 Task: Add the task  Add support for multiple file formats in the app to the section Data Analytics Sprint in the project Vigilant and add a Due Date to the respective task as 2023/09/23.
Action: Mouse moved to (347, 506)
Screenshot: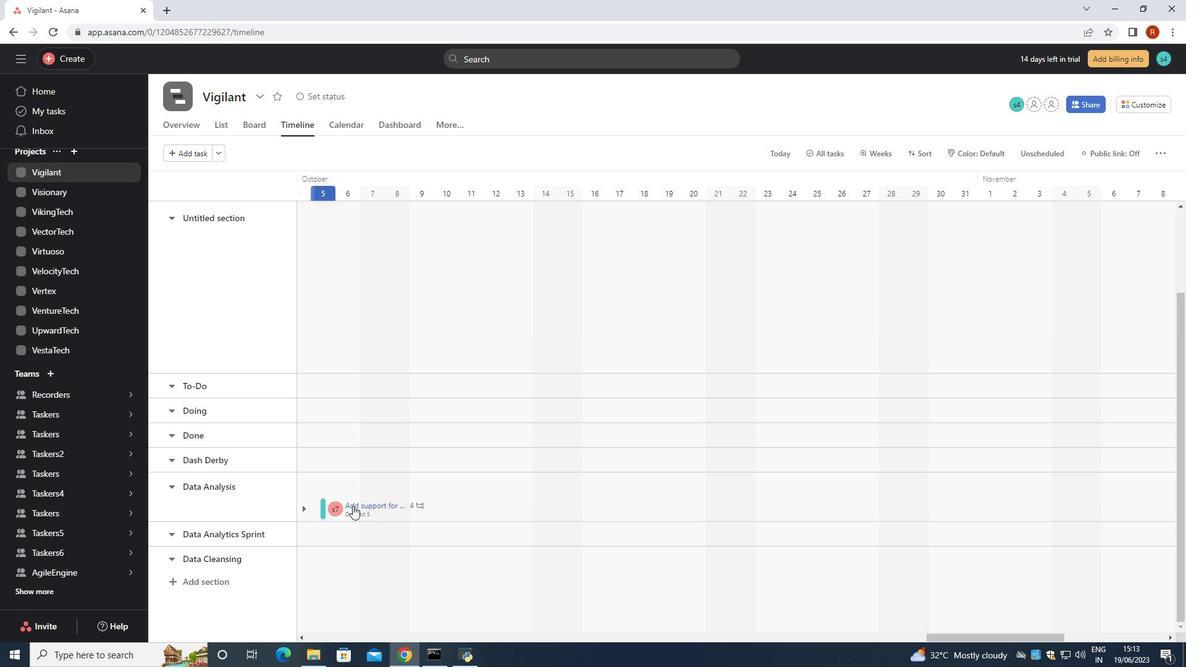 
Action: Mouse pressed left at (347, 506)
Screenshot: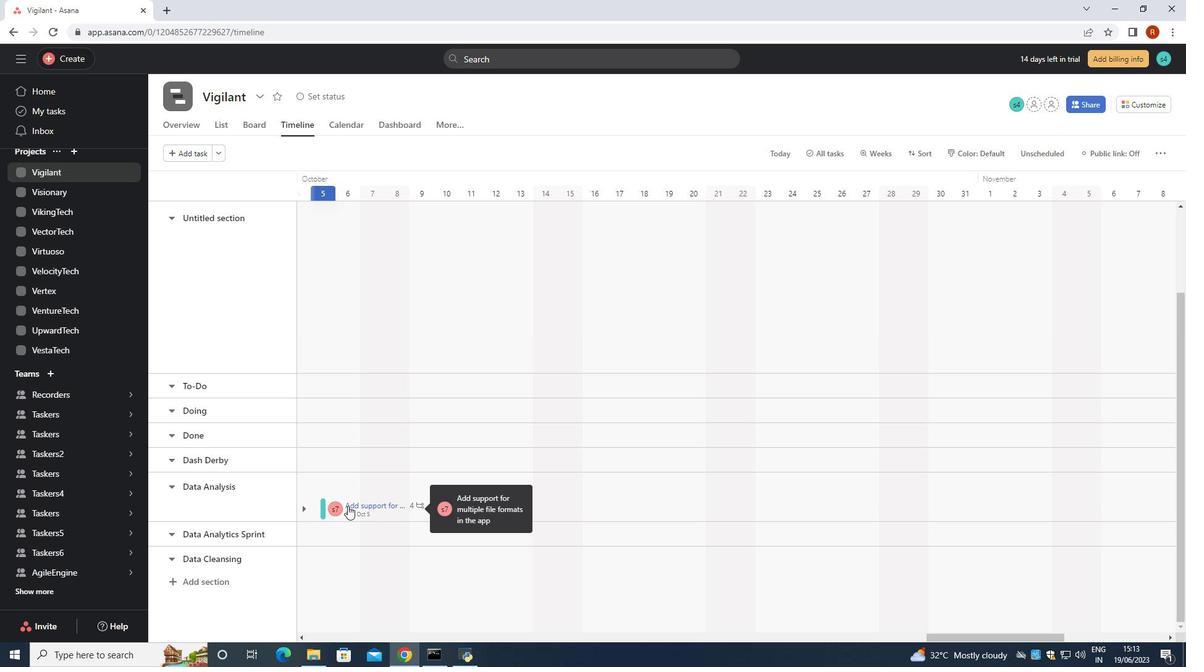 
Action: Mouse moved to (946, 275)
Screenshot: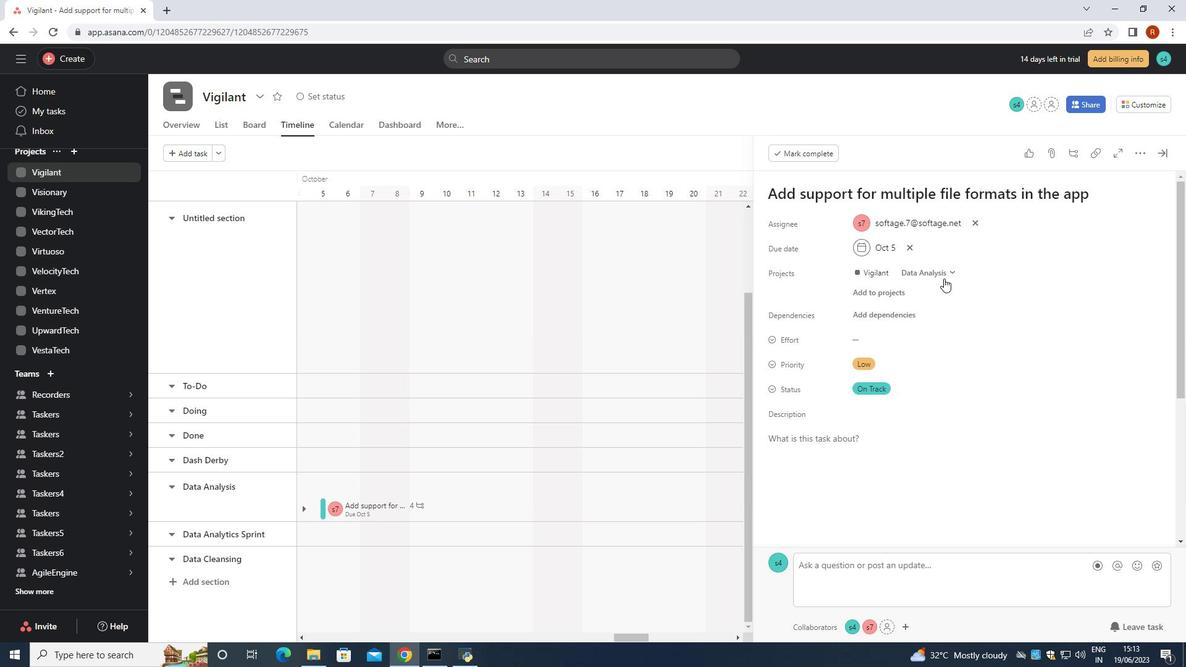 
Action: Mouse pressed left at (946, 275)
Screenshot: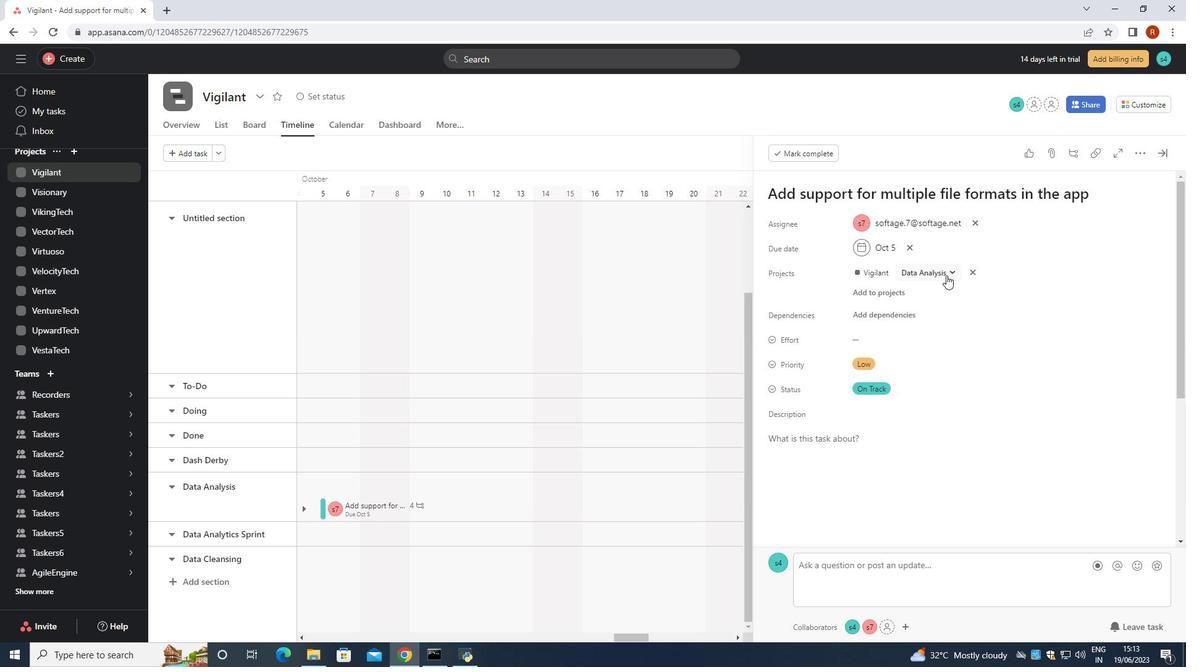 
Action: Mouse moved to (905, 432)
Screenshot: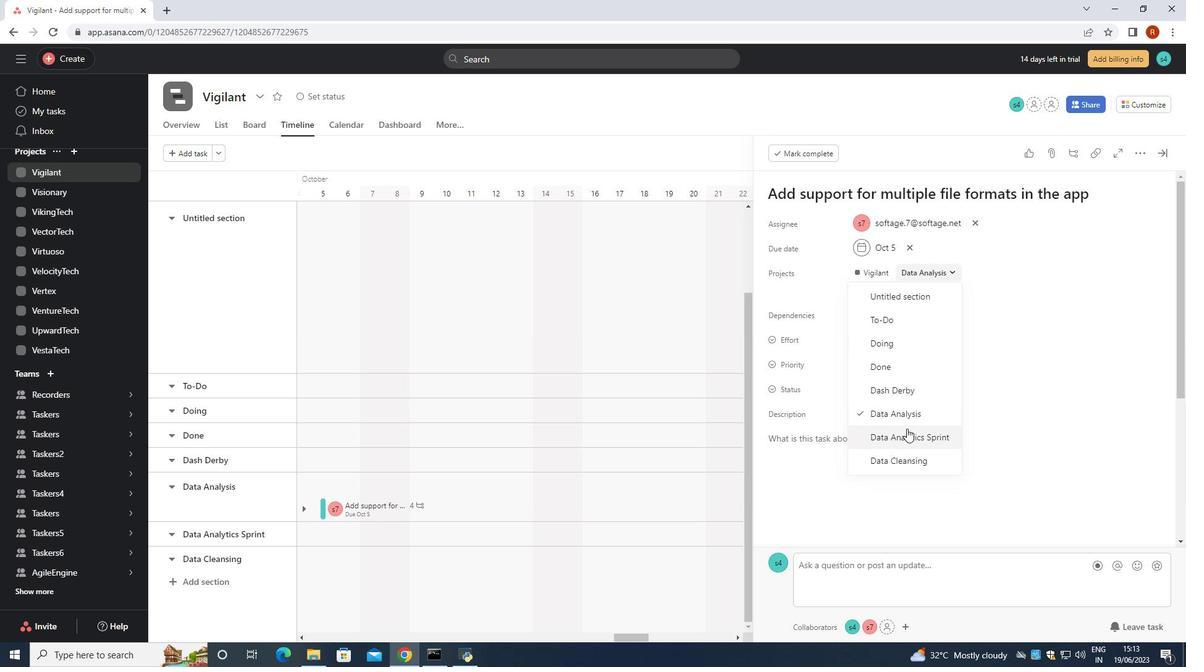 
Action: Mouse pressed left at (905, 432)
Screenshot: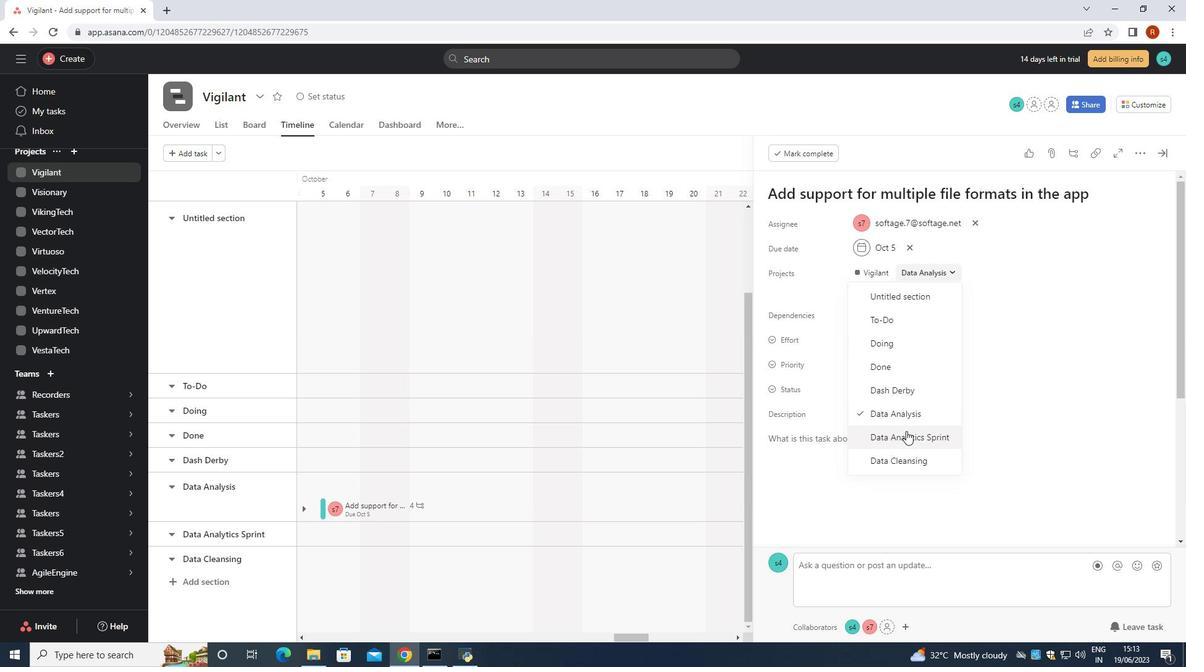 
Action: Mouse moved to (905, 247)
Screenshot: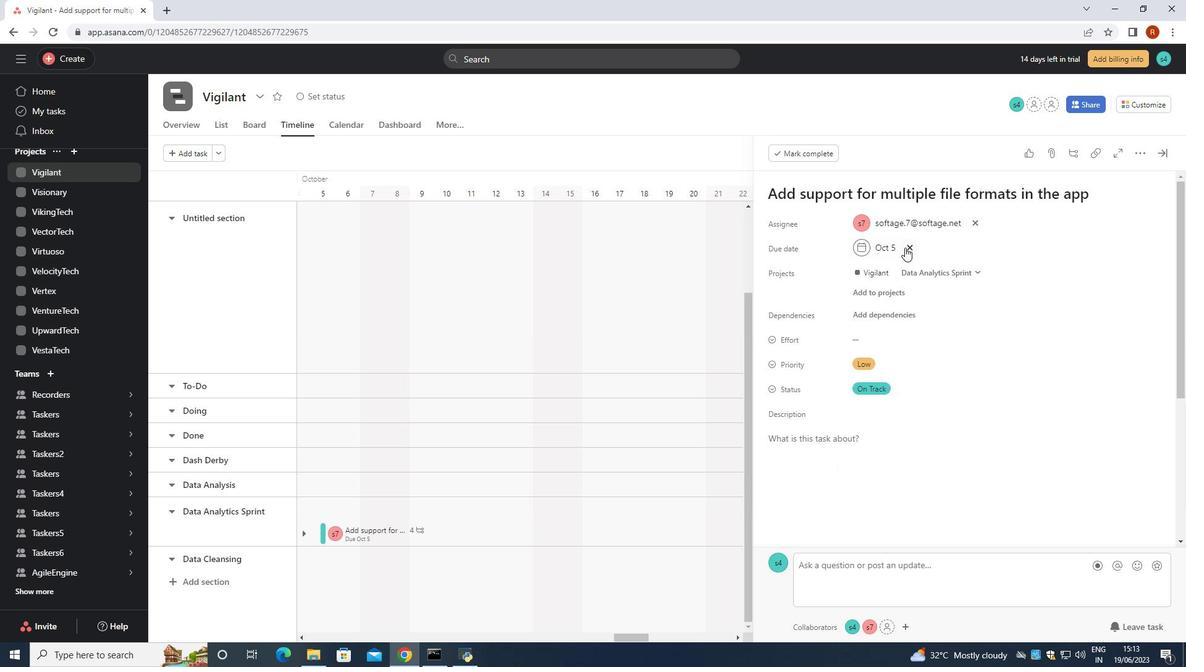 
Action: Mouse pressed left at (905, 247)
Screenshot: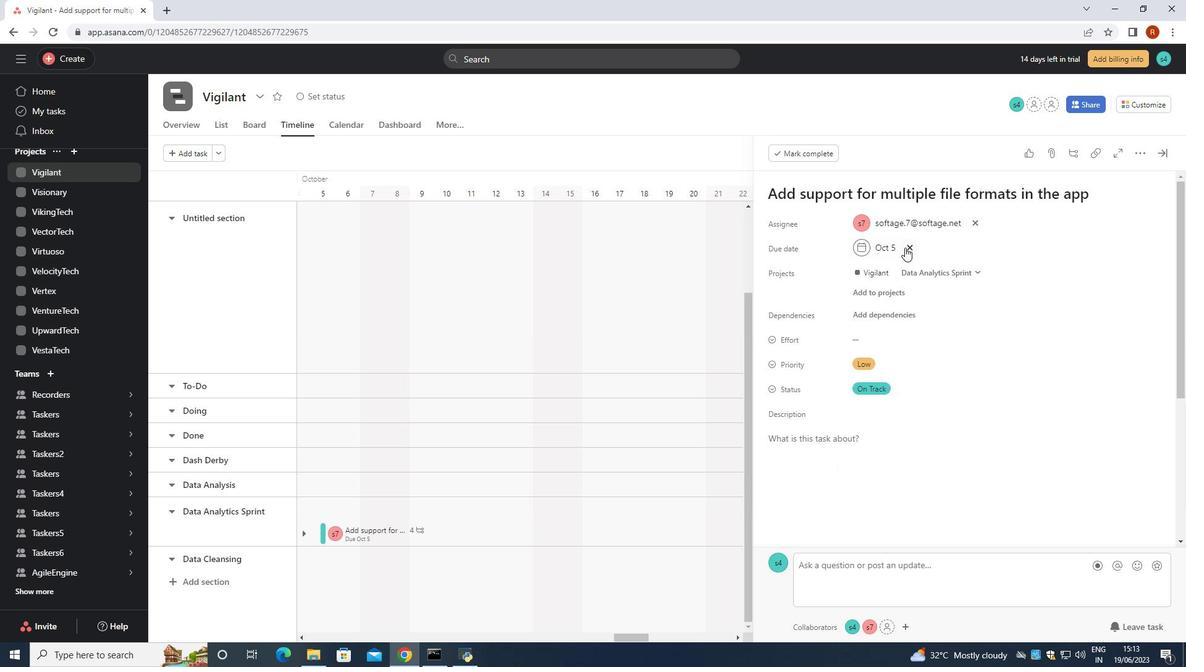 
Action: Mouse moved to (907, 247)
Screenshot: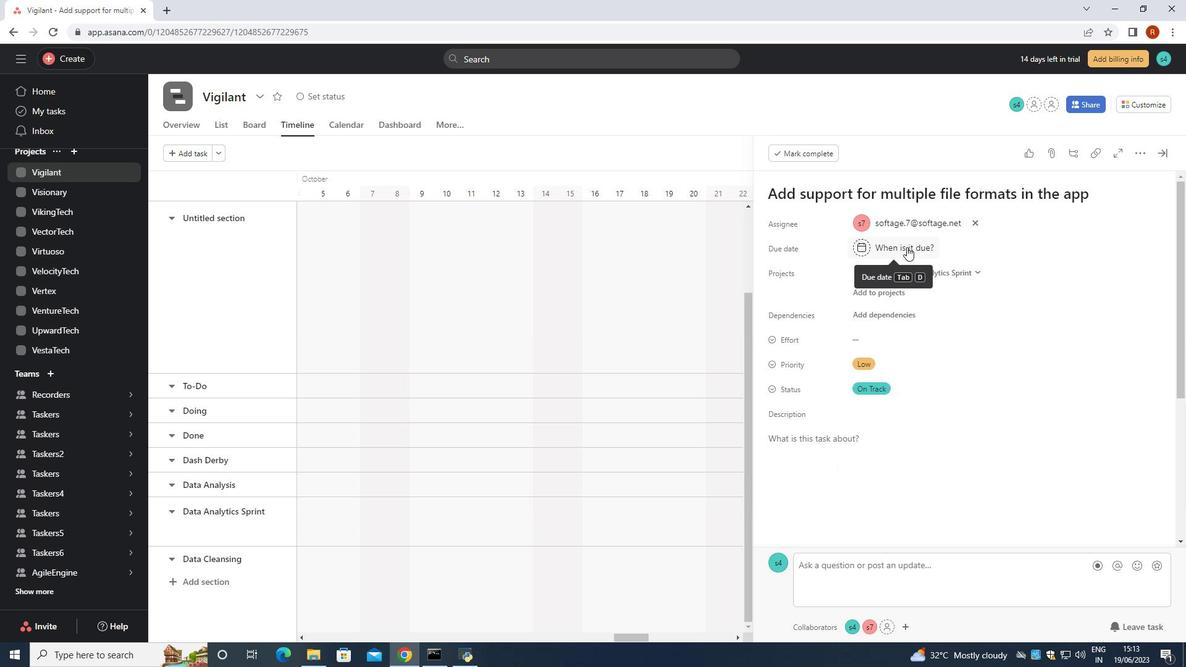 
Action: Key pressed 20
Screenshot: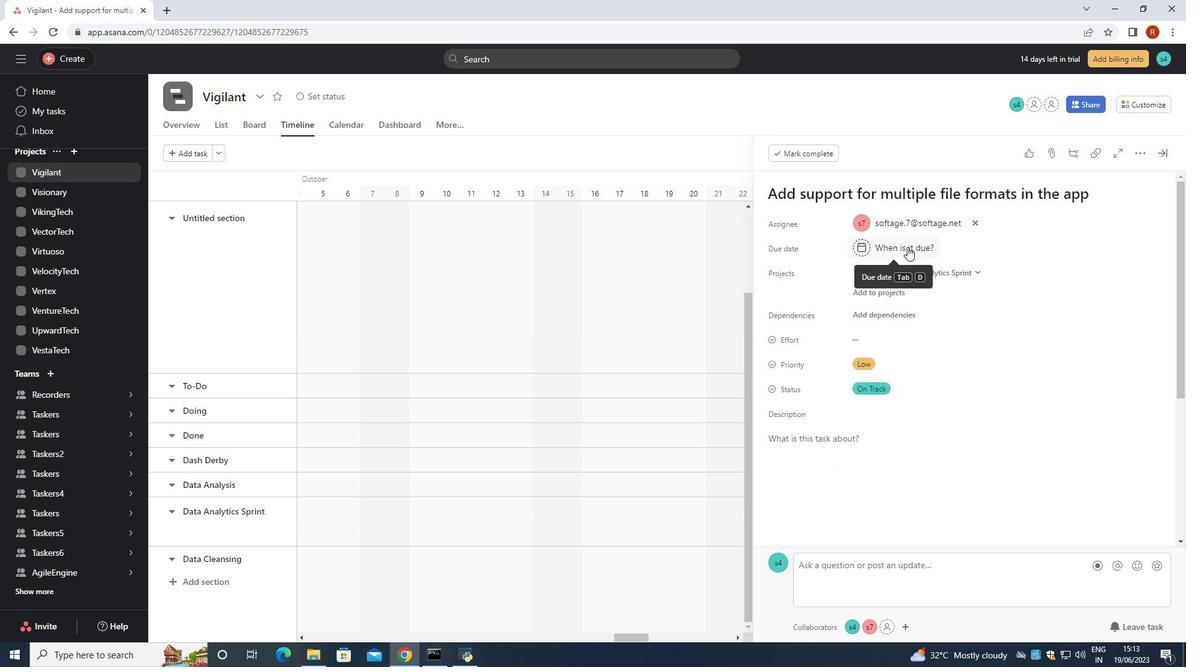 
Action: Mouse moved to (885, 249)
Screenshot: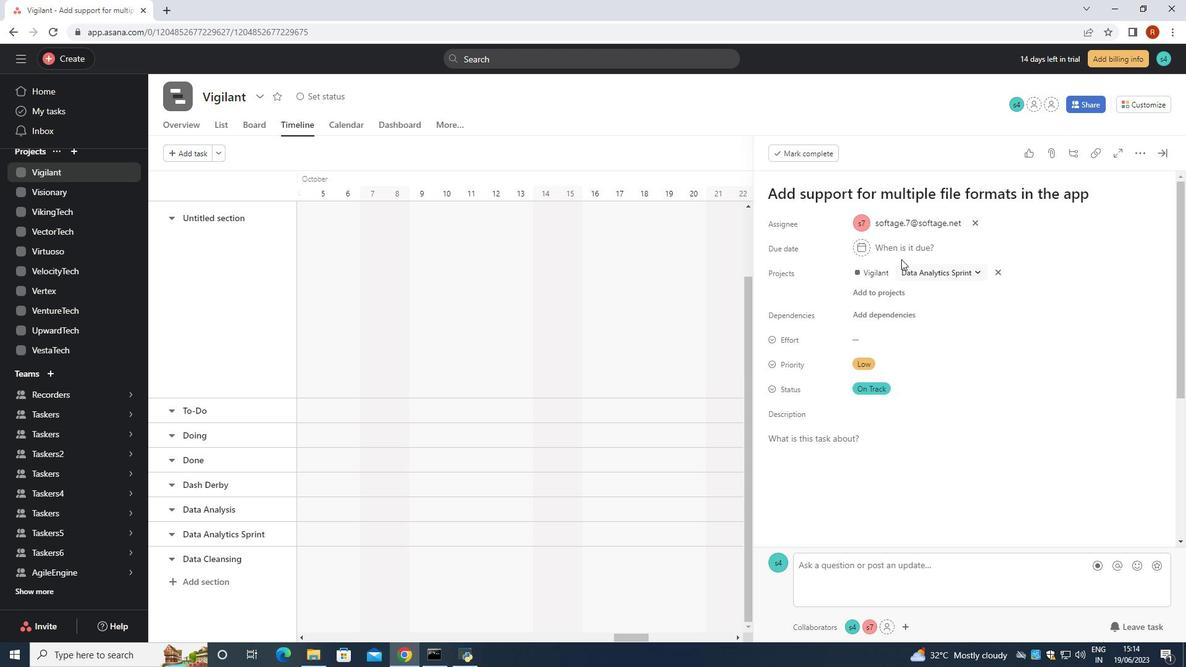 
Action: Mouse pressed left at (885, 249)
Screenshot: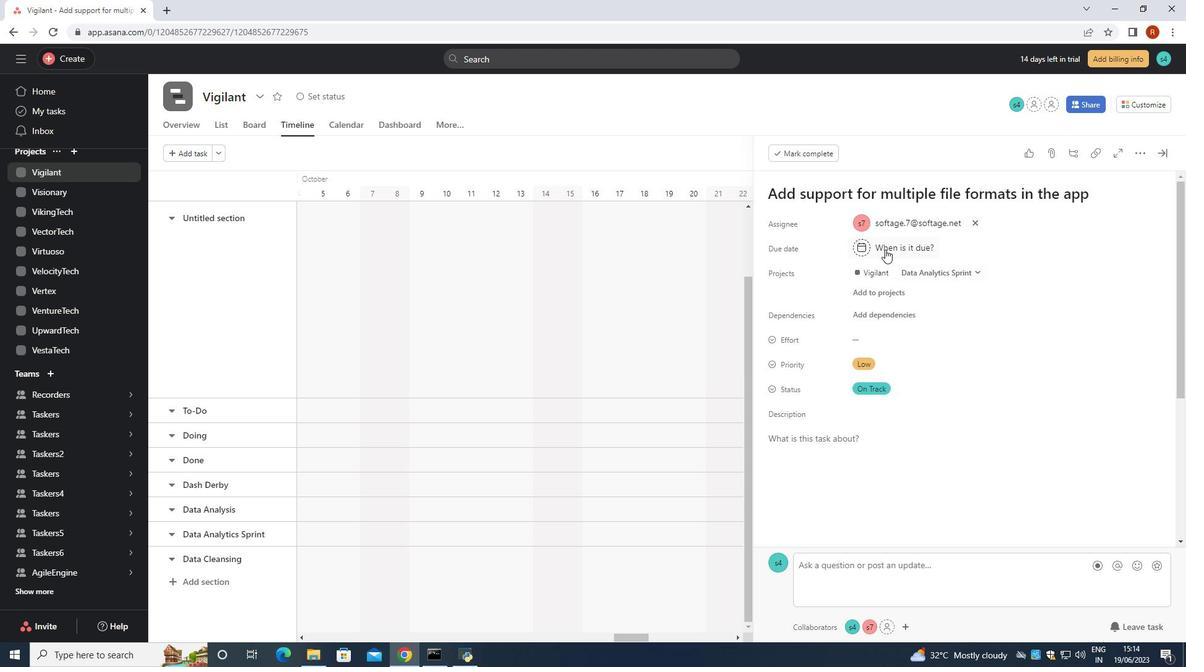 
Action: Key pressed 2023/0
Screenshot: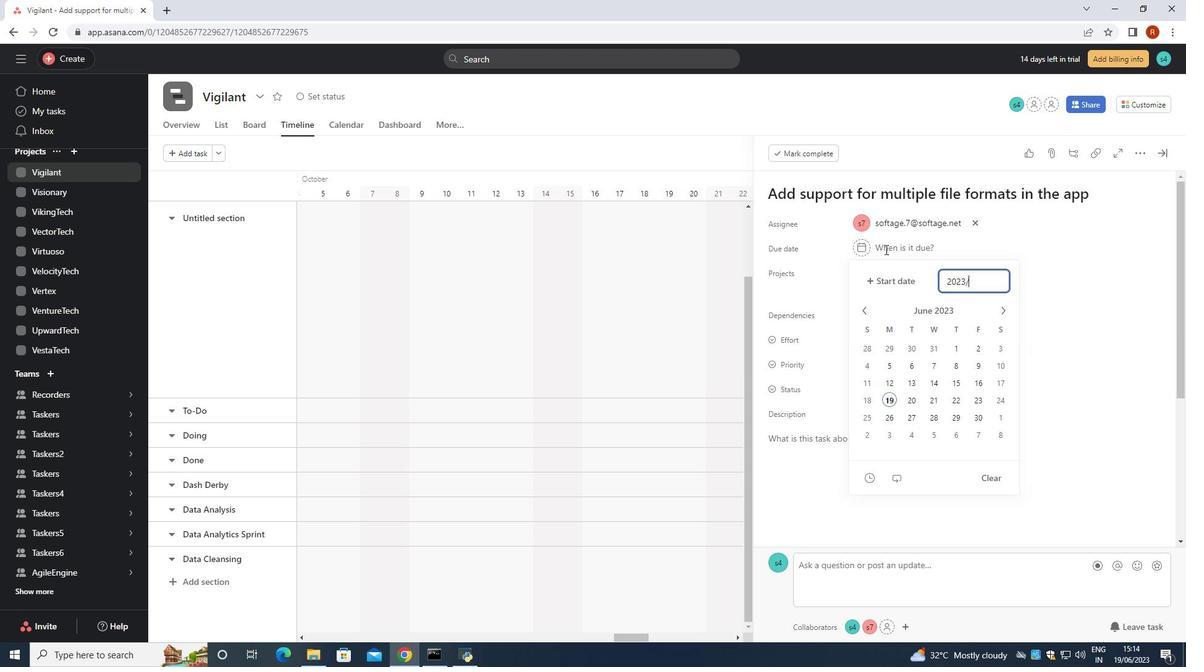 
Action: Mouse moved to (915, 200)
Screenshot: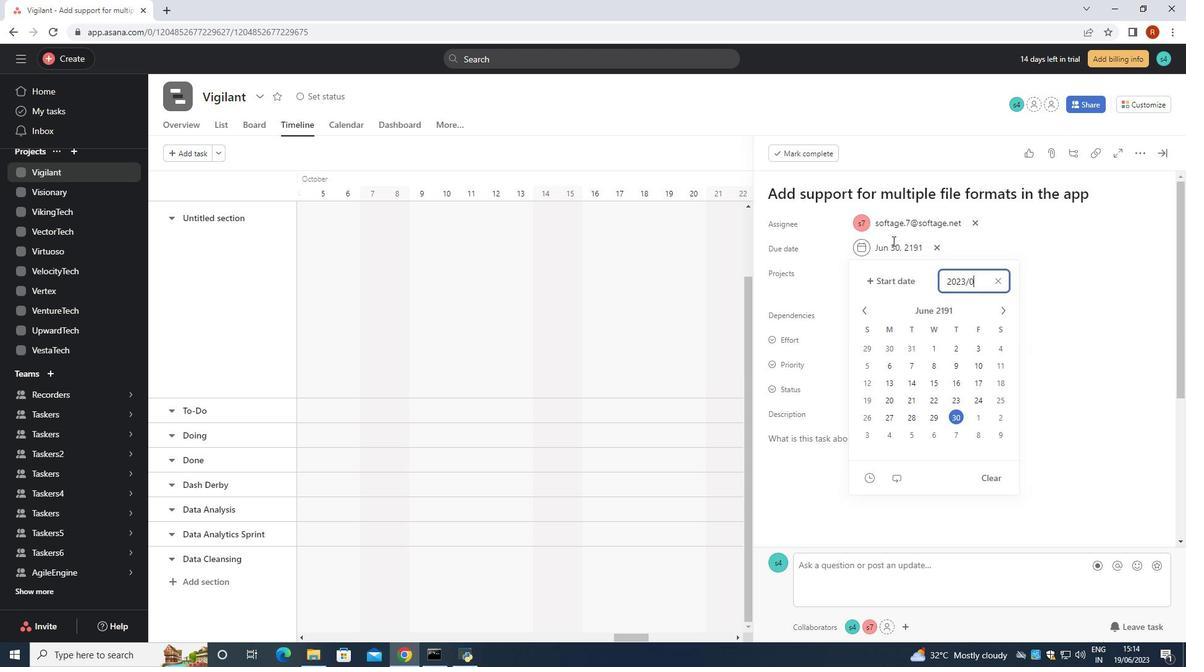 
Action: Key pressed 9/23<Key.enter>
Screenshot: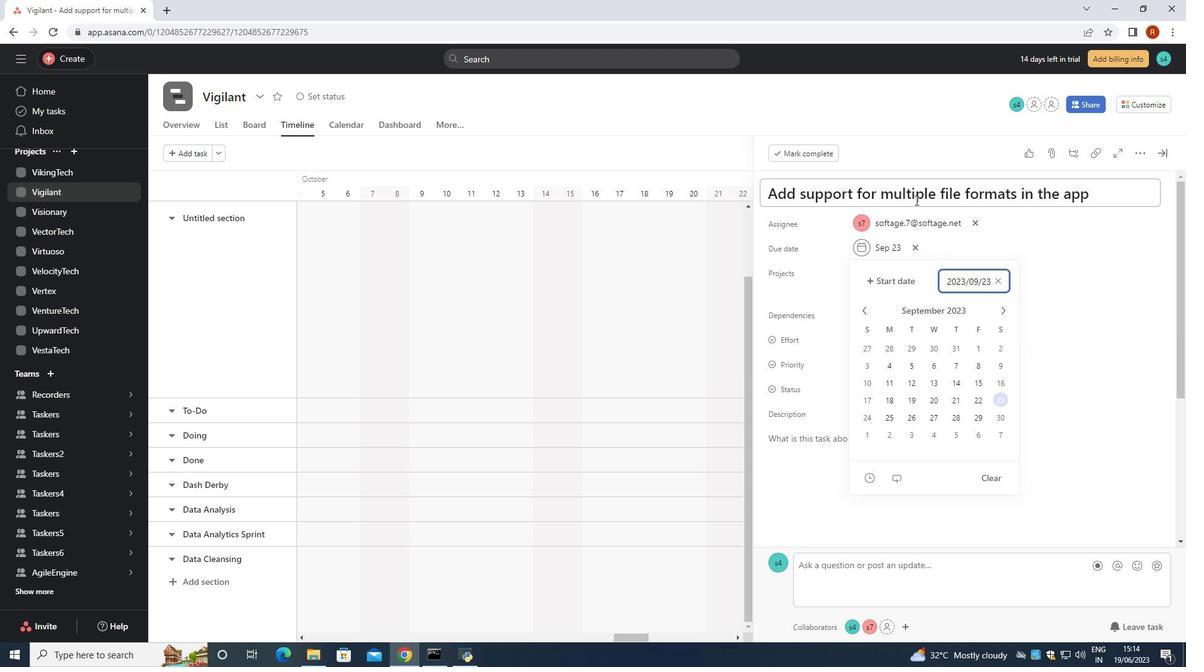 
Action: Mouse moved to (1061, 316)
Screenshot: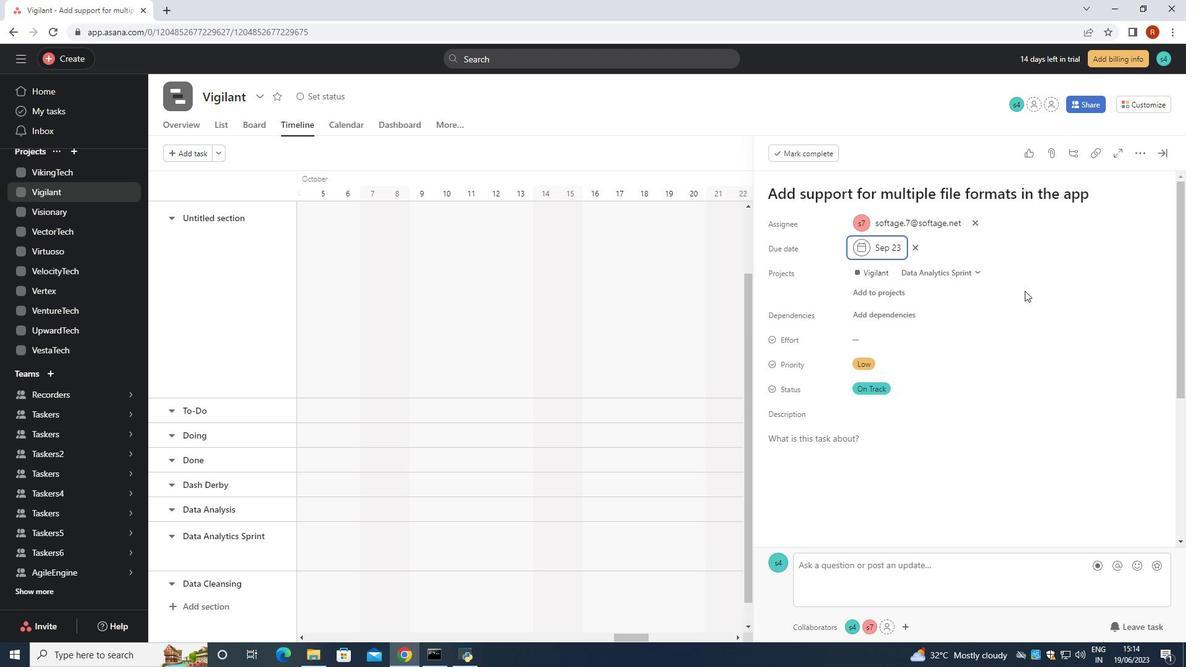 
